 Task: Create Board Resource Allocation Optimization to Workspace Enterprise Resource Planning Software. Create Board Business Process Standardization to Workspace Enterprise Resource Planning Software. Create Board Brand Guidelines Development and Implementation to Workspace Enterprise Resource Planning Software
Action: Mouse moved to (363, 76)
Screenshot: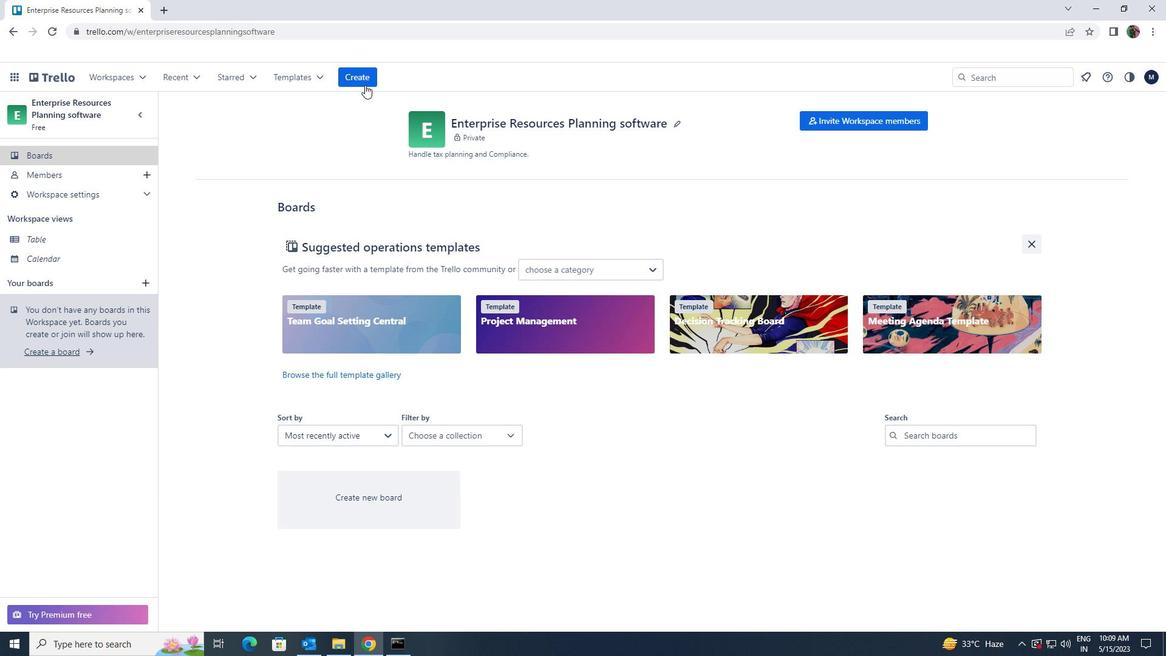 
Action: Mouse pressed left at (363, 76)
Screenshot: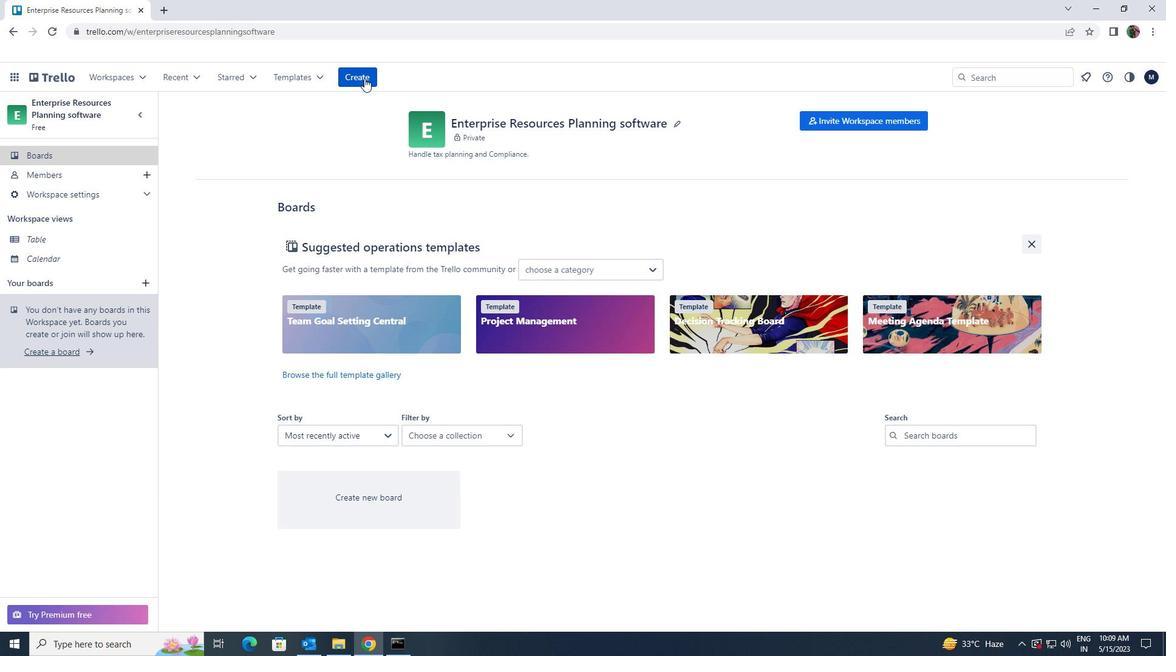 
Action: Mouse moved to (365, 113)
Screenshot: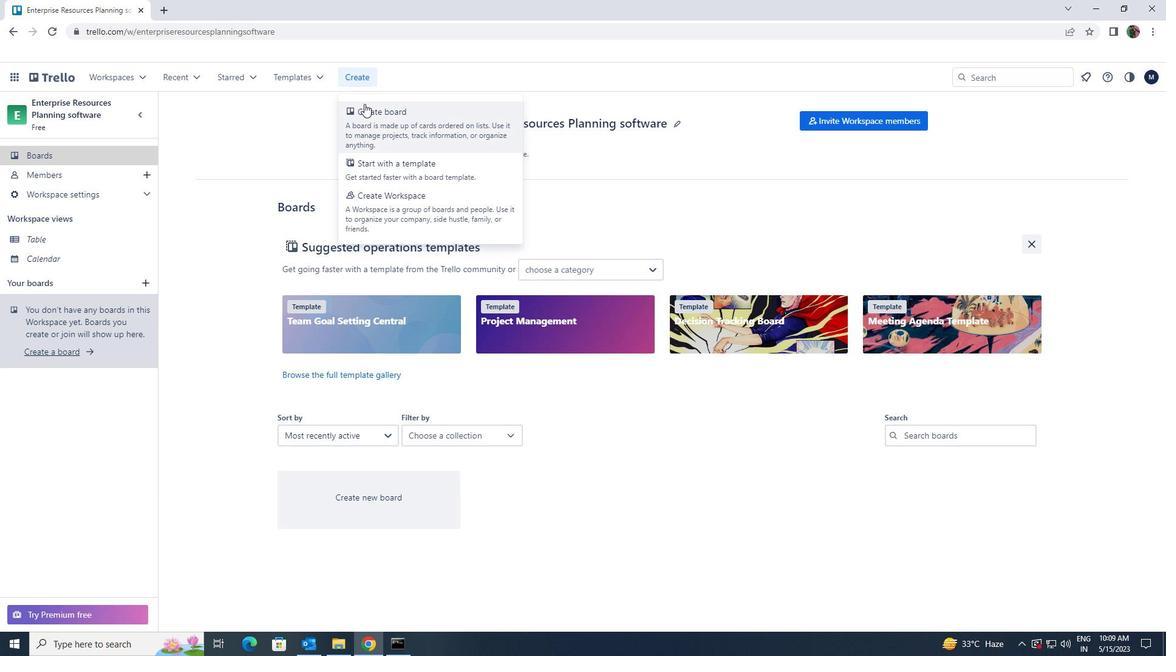 
Action: Mouse pressed left at (365, 113)
Screenshot: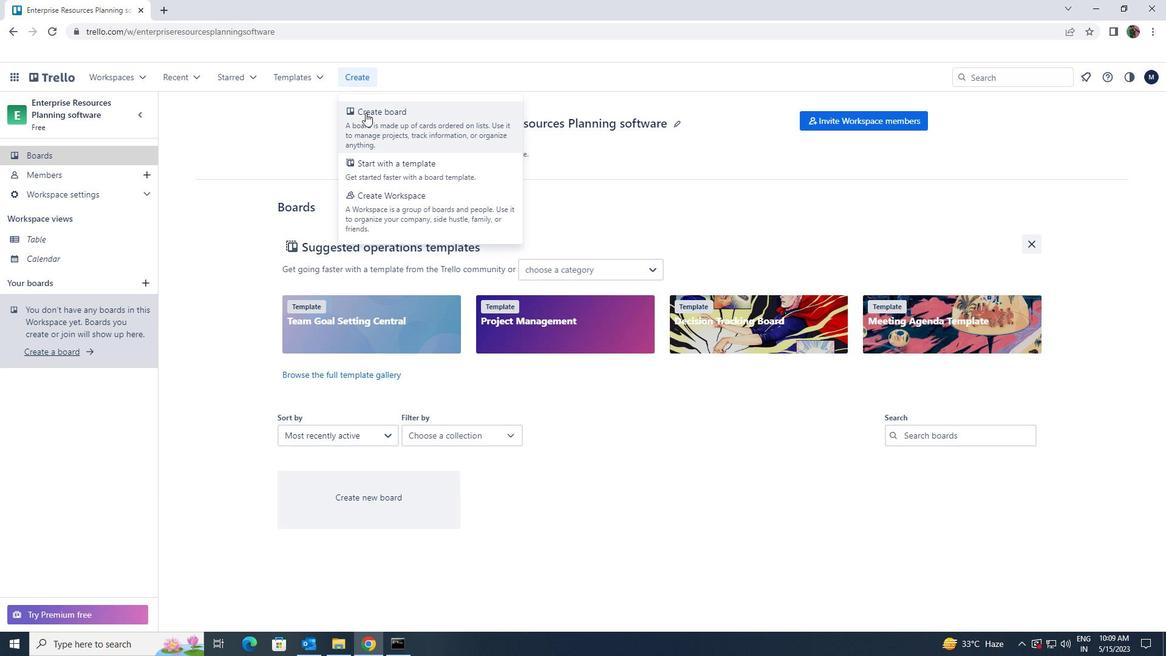 
Action: Key pressed <Key.shift>RSOURCES<Key.space><Key.shift><Key.shift><Key.shift><Key.shift><Key.shift><Key.shift><Key.shift><Key.shift><Key.shift><Key.shift><Key.shift><Key.shift><Key.shift><Key.shift><Key.shift><Key.shift><Key.shift><Key.shift><Key.shift><Key.shift>ALLOCATION<Key.space><Key.shift>OPTIMIZATUO<Key.backspace><Key.backspace>ION
Screenshot: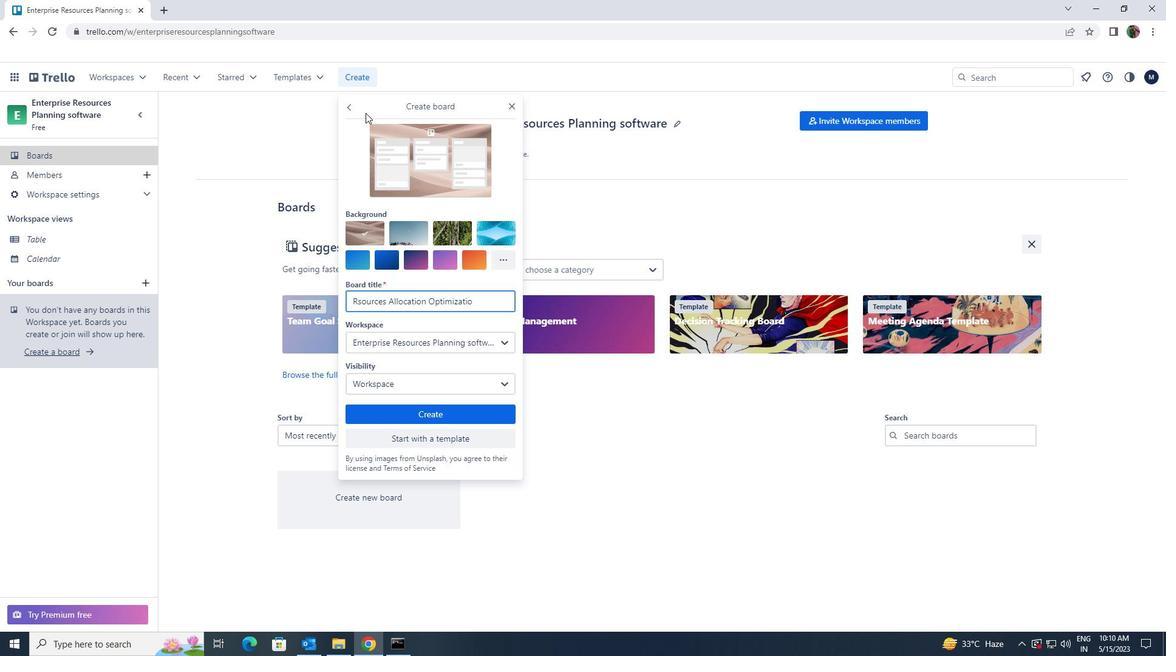 
Action: Mouse moved to (401, 410)
Screenshot: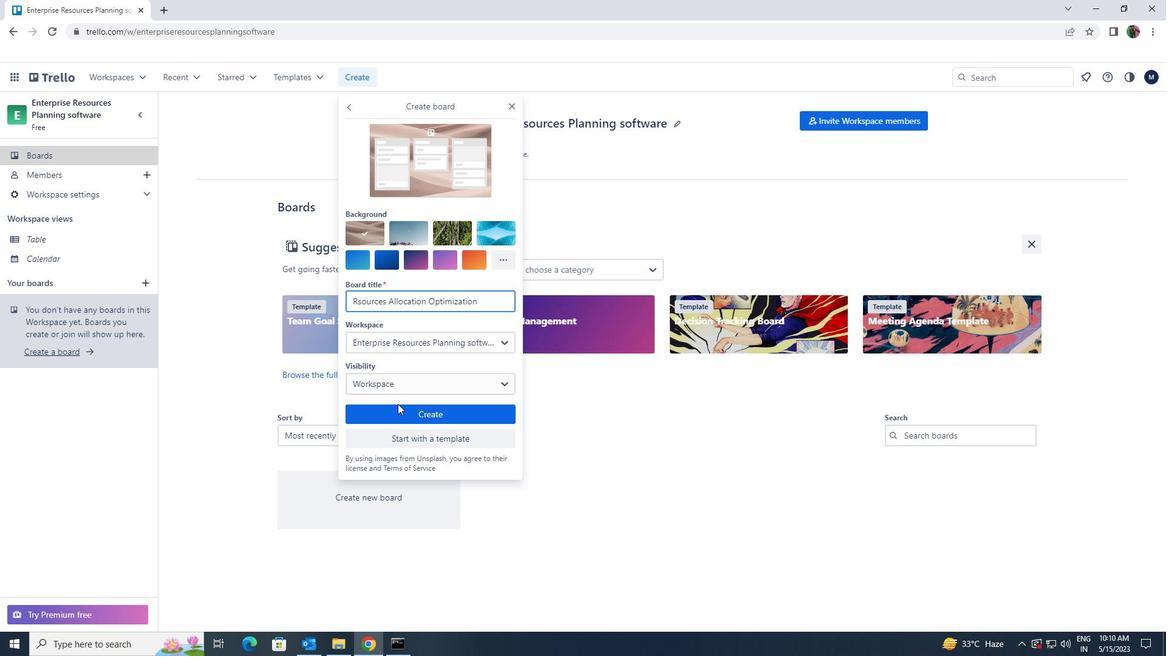 
Action: Mouse pressed left at (401, 410)
Screenshot: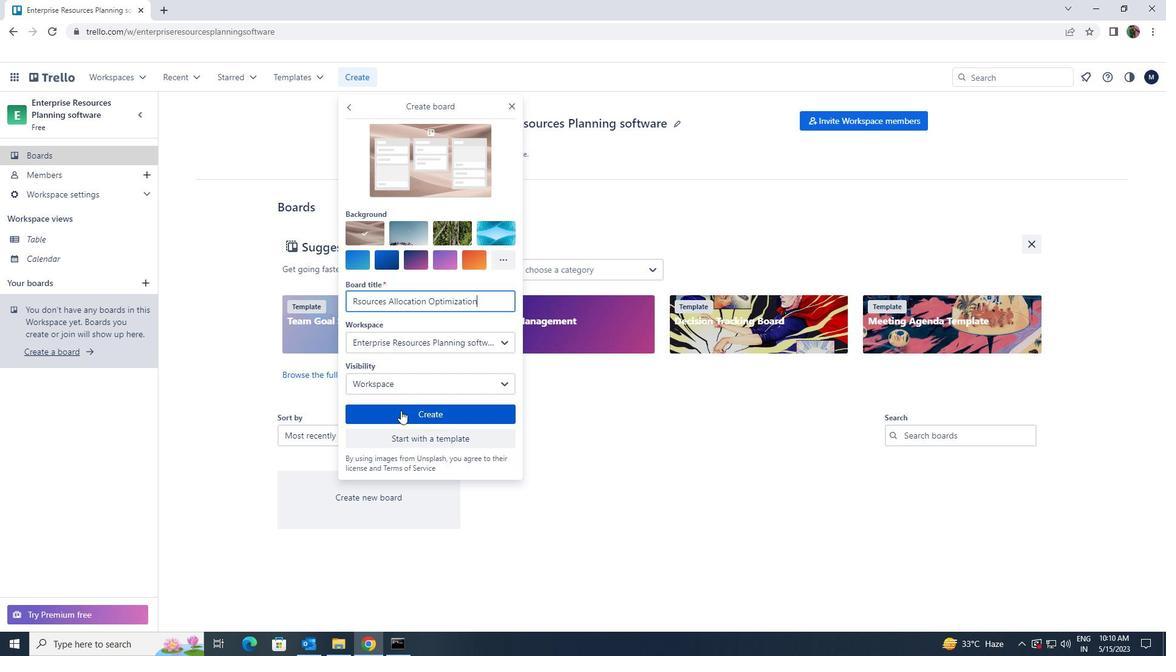 
Action: Mouse moved to (362, 78)
Screenshot: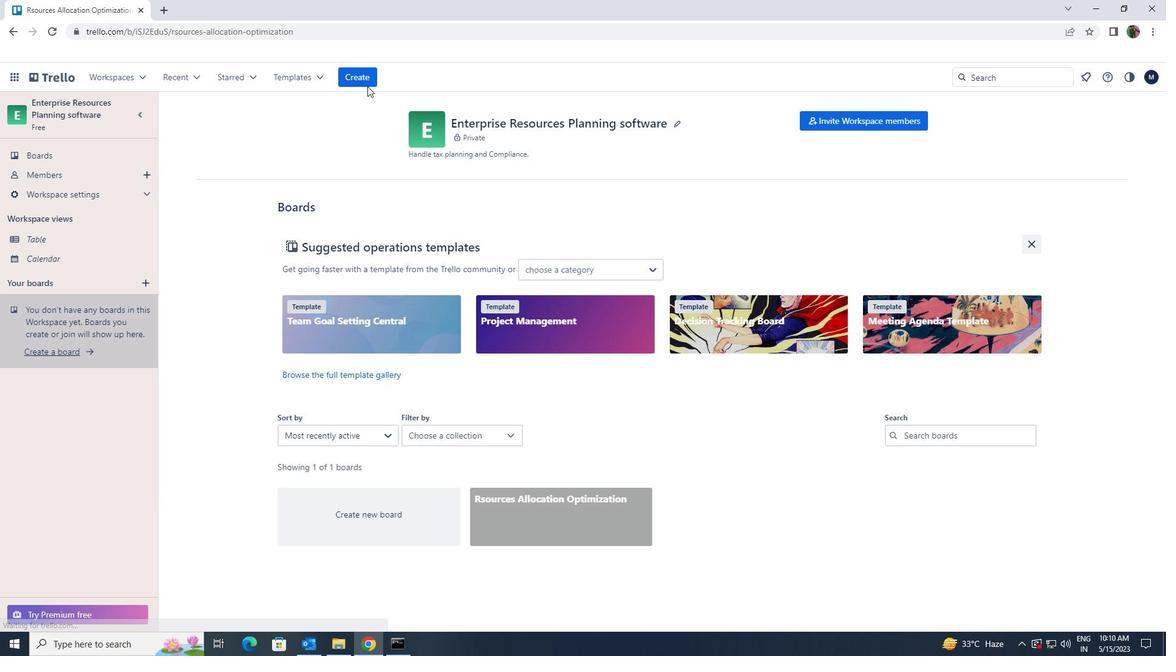 
Action: Mouse pressed left at (362, 78)
Screenshot: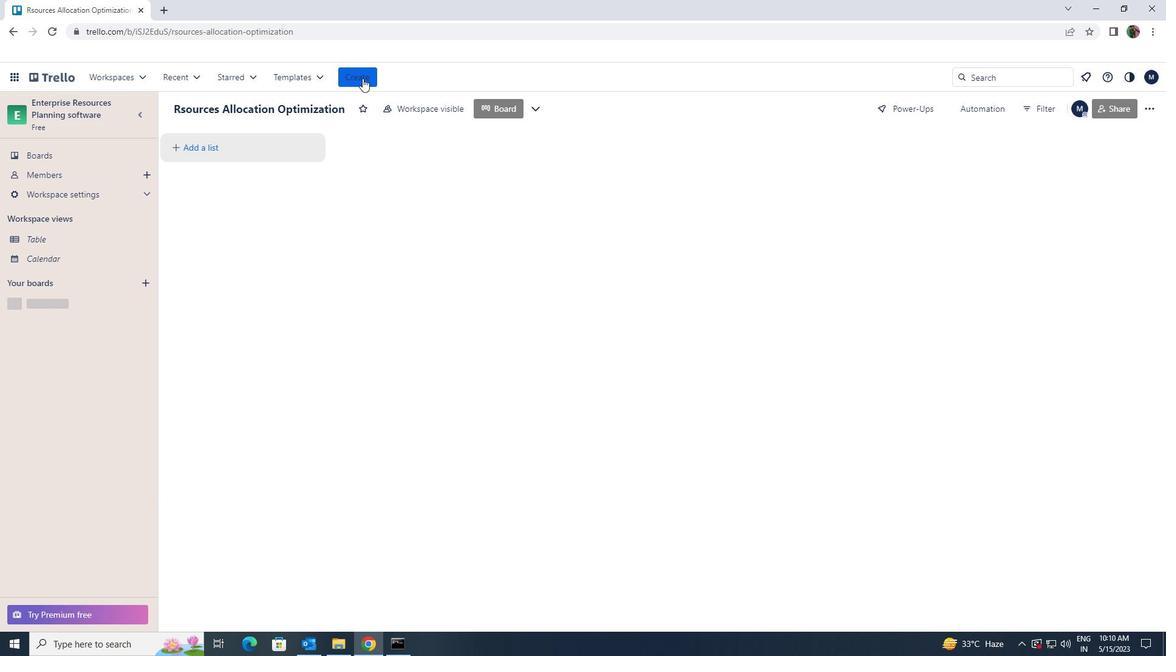 
Action: Mouse moved to (371, 123)
Screenshot: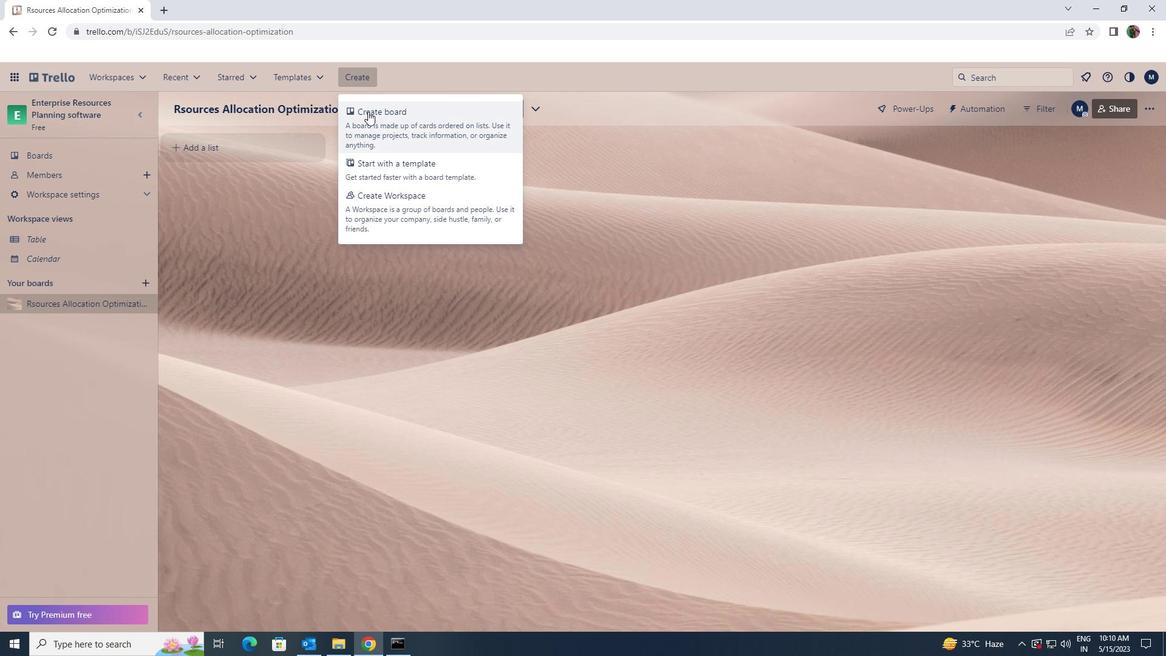 
Action: Mouse pressed left at (371, 123)
Screenshot: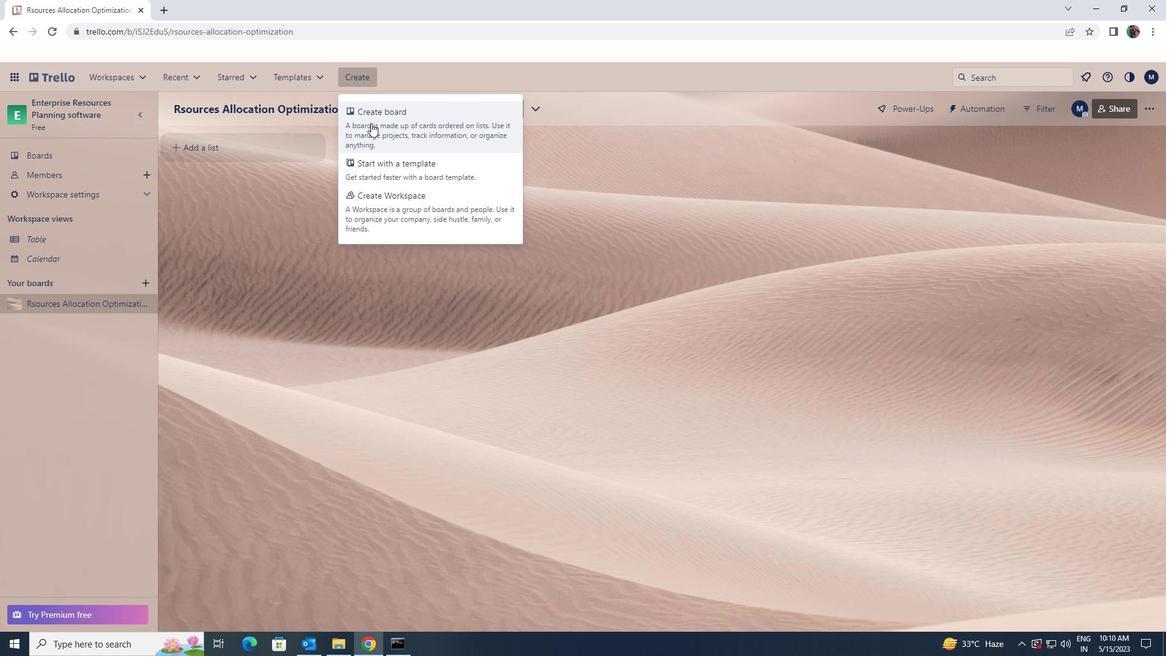 
Action: Key pressed <Key.shift><Key.shift><Key.shift><Key.shift><Key.shift><Key.shift>BUSINESS<Key.space><Key.shift>PROCESS<Key.space><Key.shift>STANDARDIIZATION
Screenshot: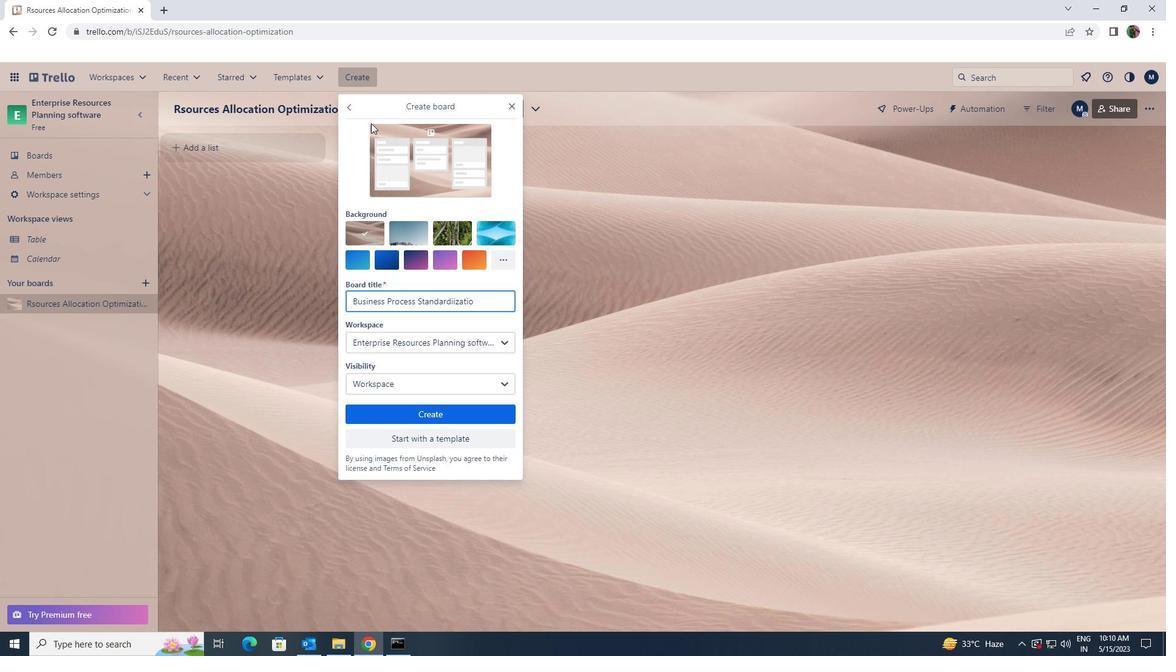 
Action: Mouse moved to (411, 411)
Screenshot: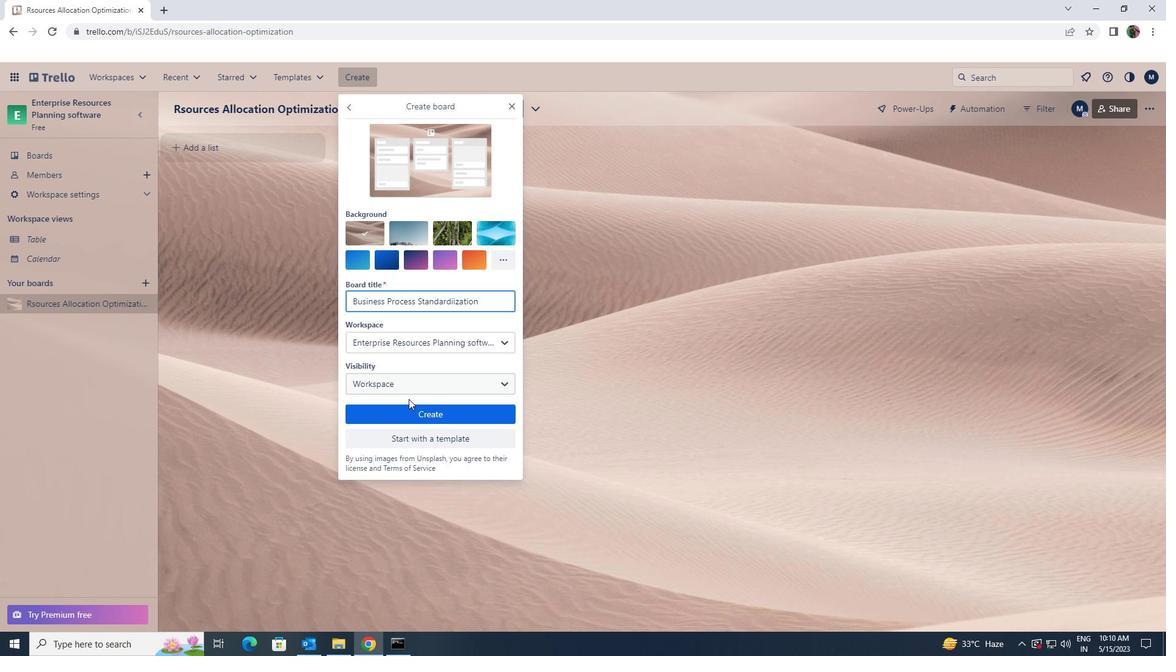 
Action: Mouse pressed left at (411, 411)
Screenshot: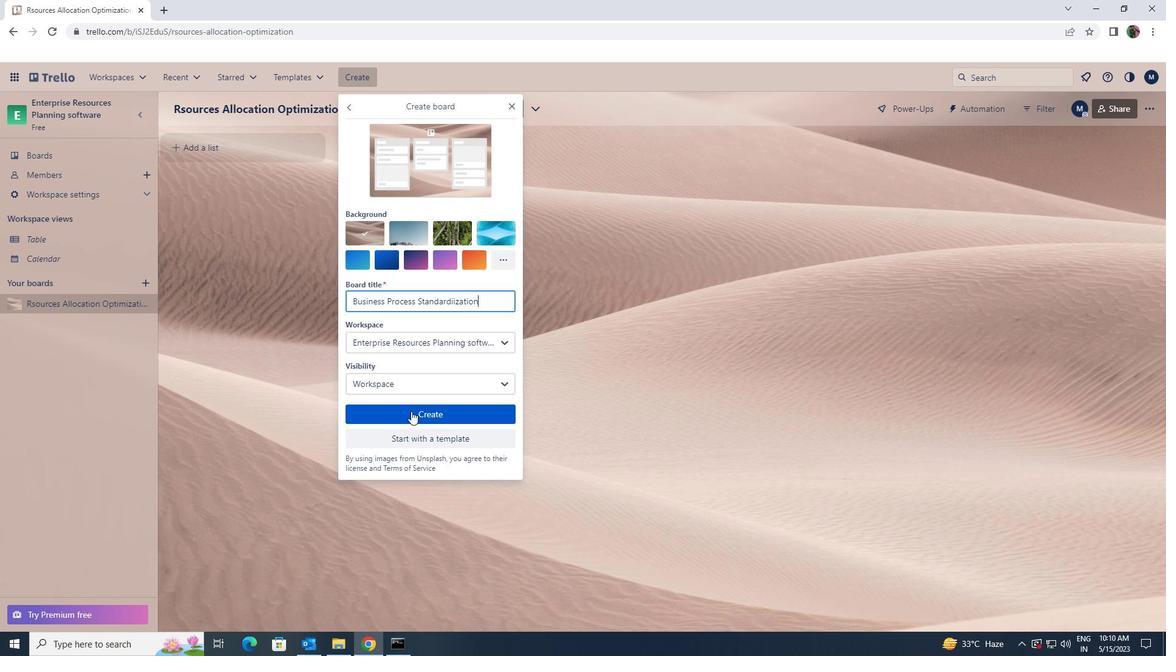 
Action: Mouse moved to (367, 75)
Screenshot: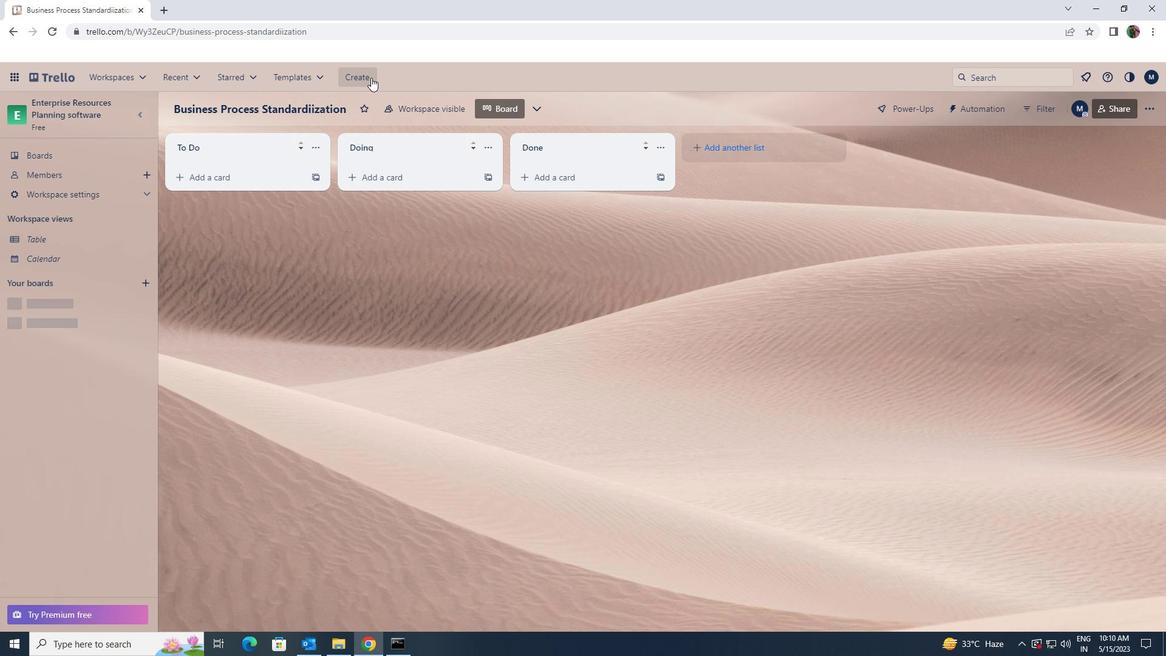 
Action: Mouse pressed left at (367, 75)
Screenshot: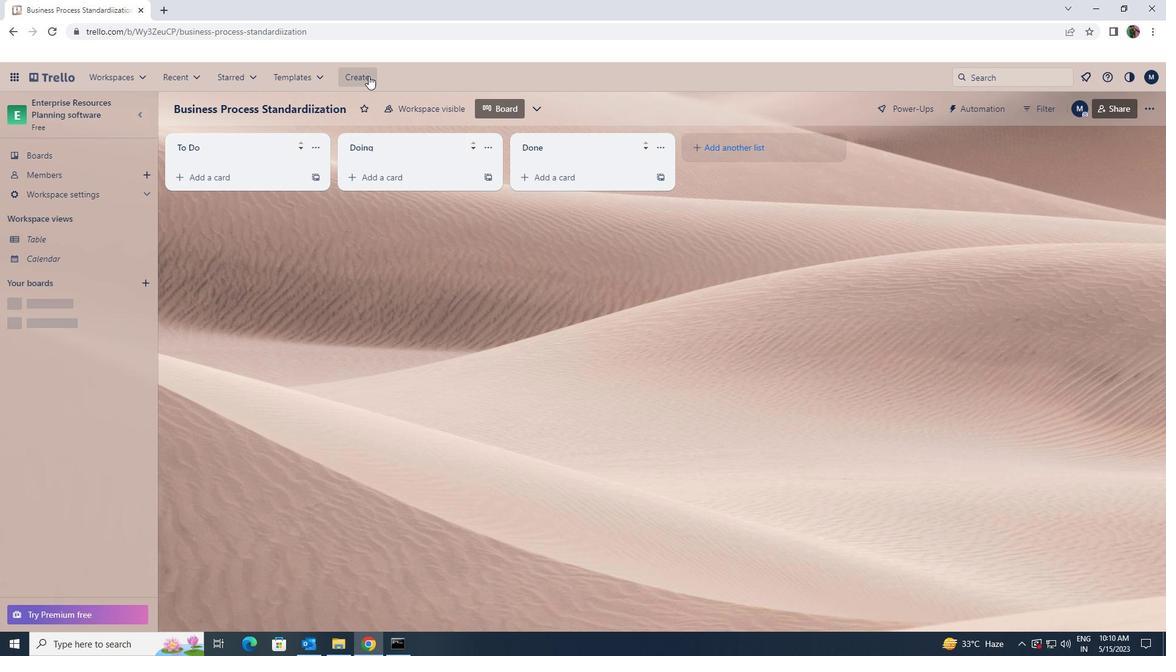 
Action: Mouse moved to (372, 120)
Screenshot: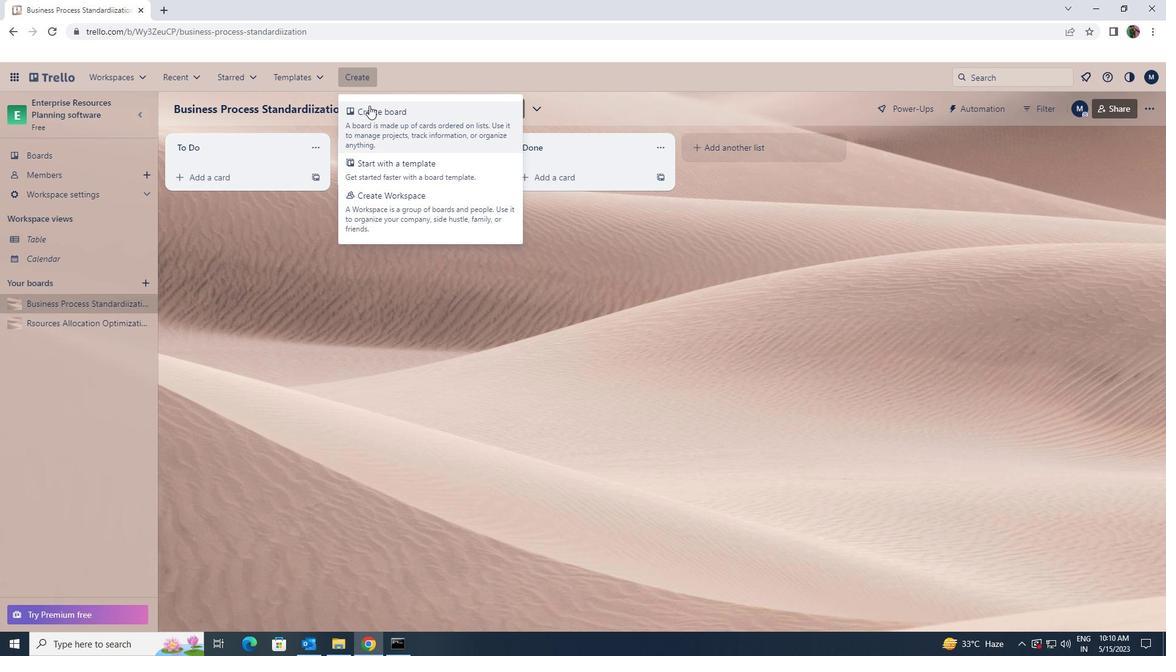 
Action: Mouse pressed left at (372, 120)
Screenshot: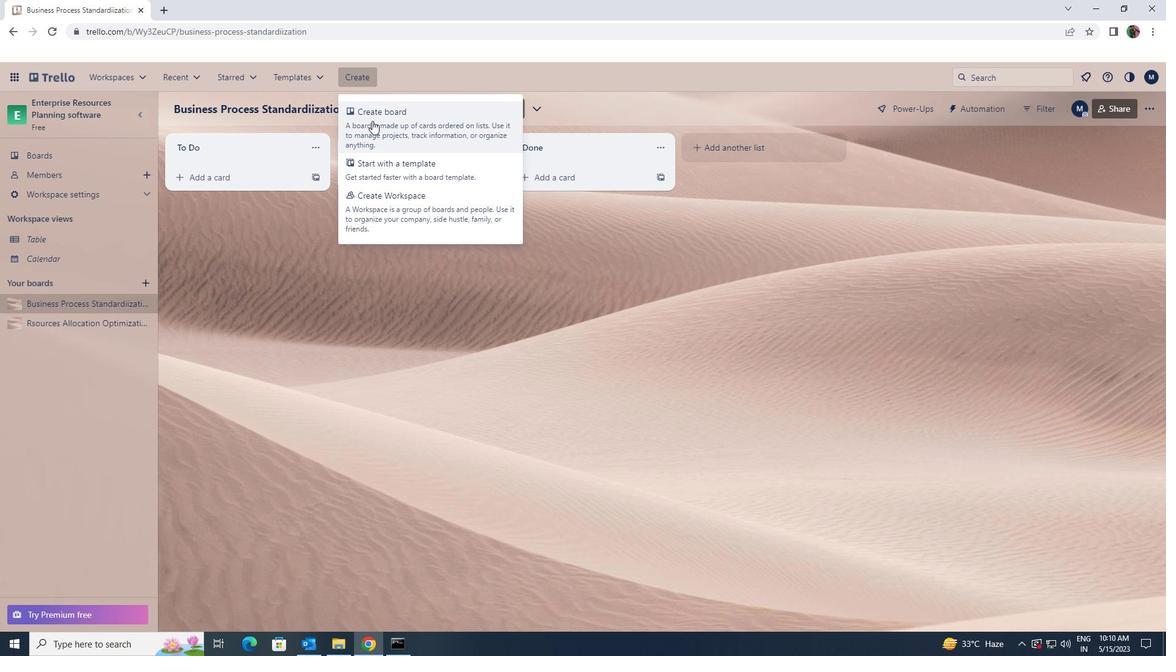 
Action: Key pressed <Key.shift>BA<Key.backspace>RAND<Key.space><Key.shift><Key.shift><Key.shift><Key.shift><Key.shift><Key.shift><Key.shift><Key.shift>GUIDELINES<Key.space><Key.shift>DEVELOPMENT<Key.space><Key.shift>IMPLEMENTATION
Screenshot: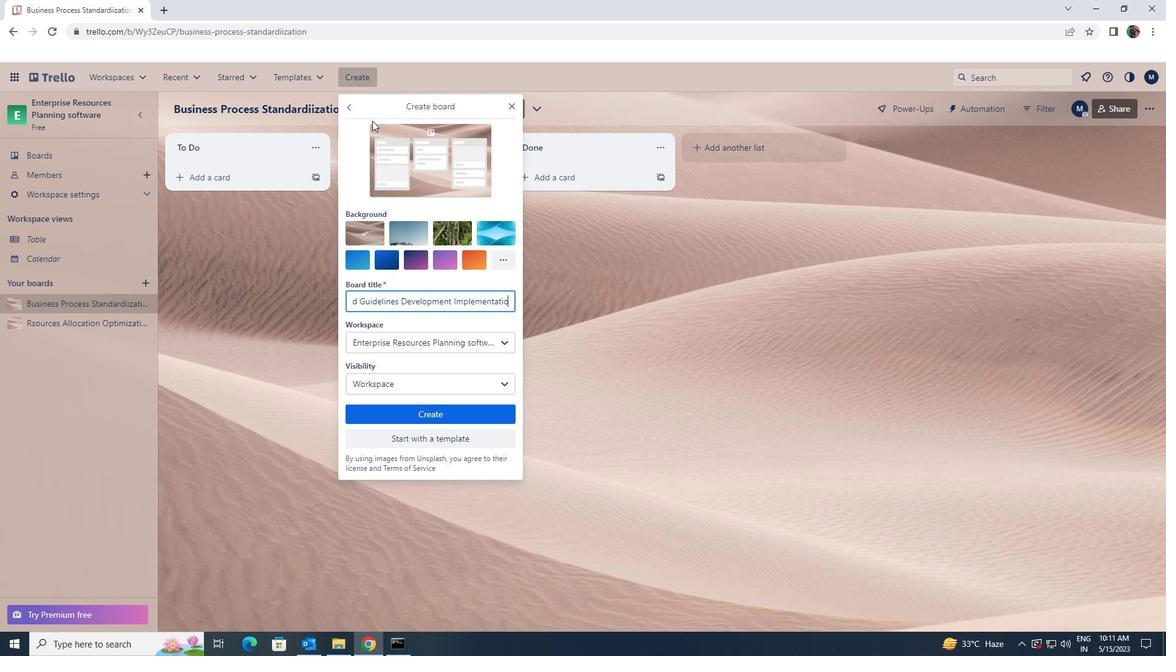
Action: Mouse moved to (399, 417)
Screenshot: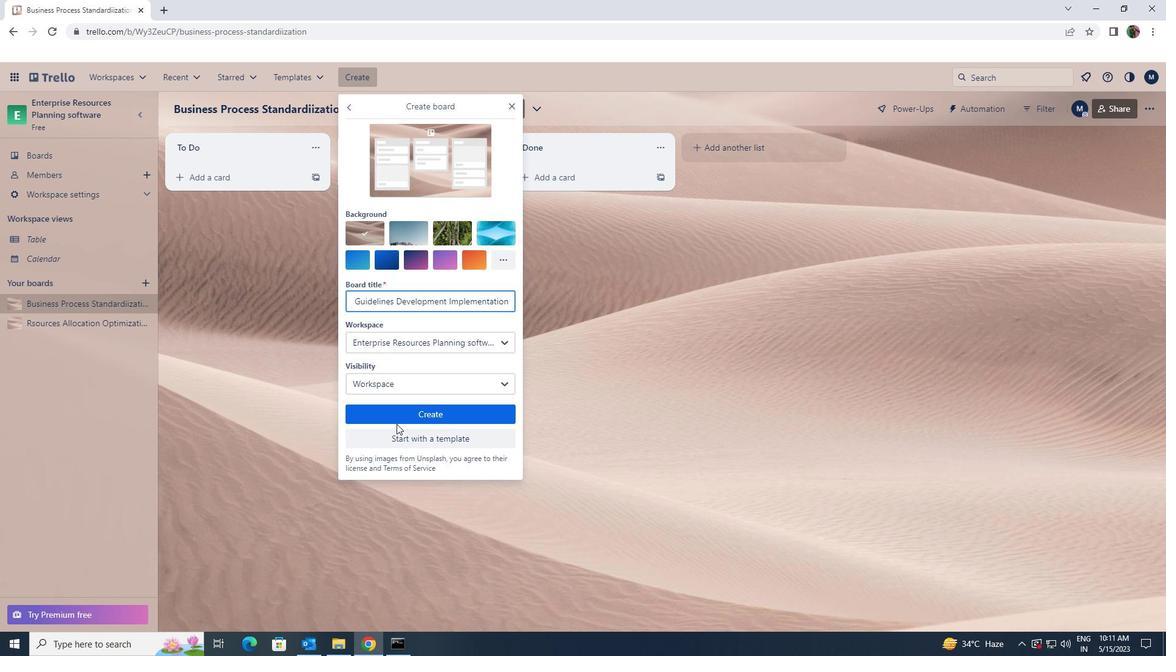 
Action: Mouse pressed left at (399, 417)
Screenshot: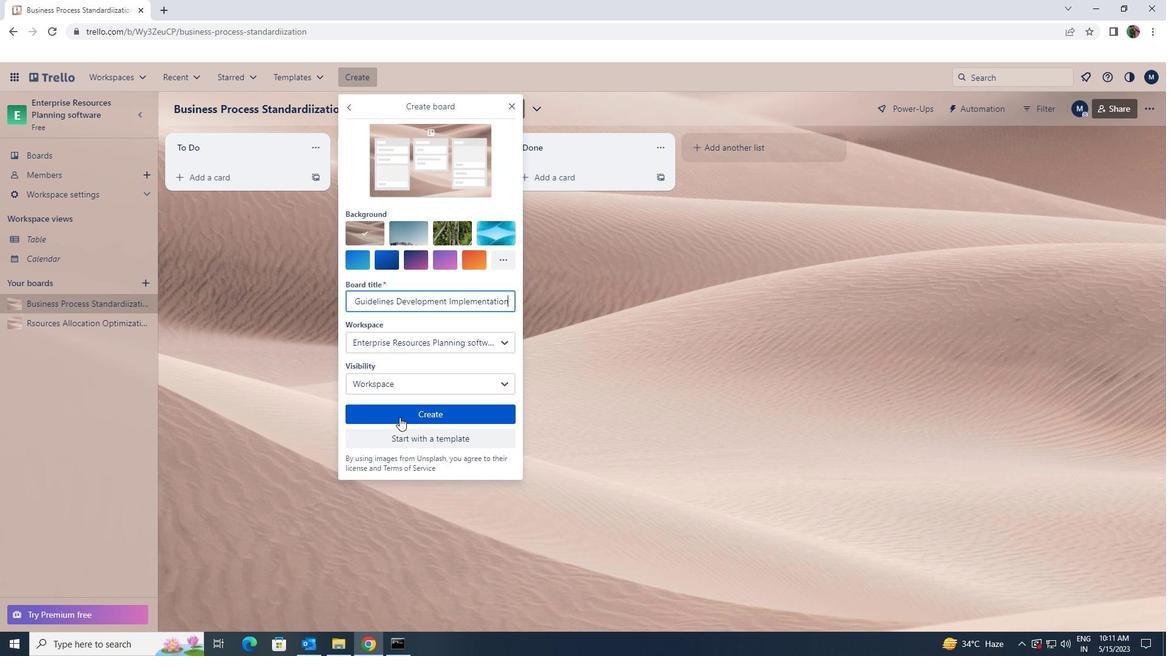 
